 Task: Create a due date automation trigger when advanced on, 2 working days after a card is due add dates due this week at 11:00 AM.
Action: Mouse moved to (945, 67)
Screenshot: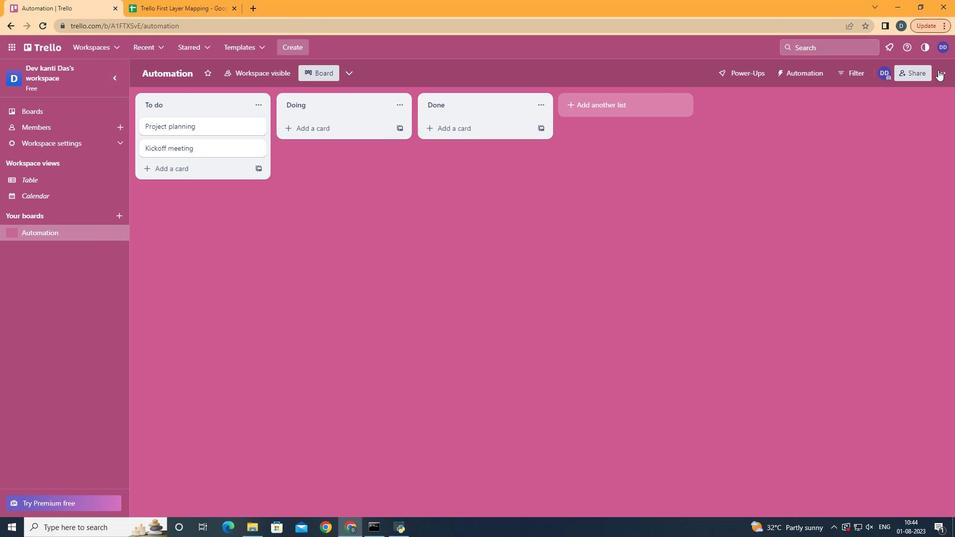
Action: Mouse pressed left at (945, 67)
Screenshot: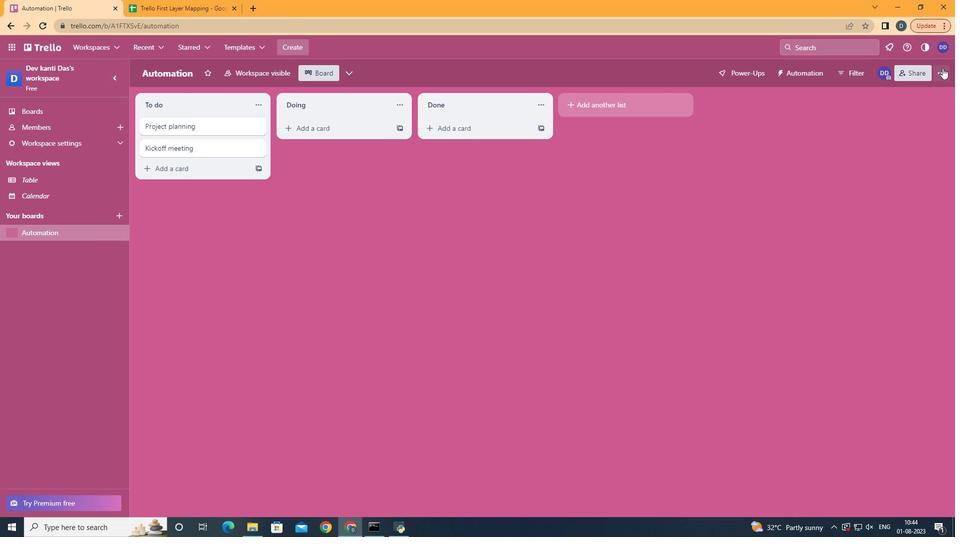 
Action: Mouse moved to (874, 208)
Screenshot: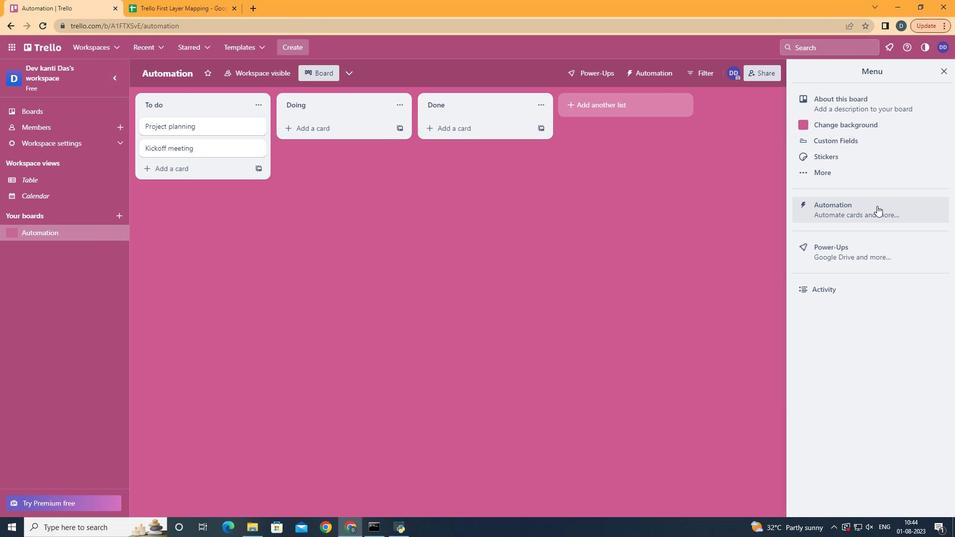 
Action: Mouse pressed left at (874, 208)
Screenshot: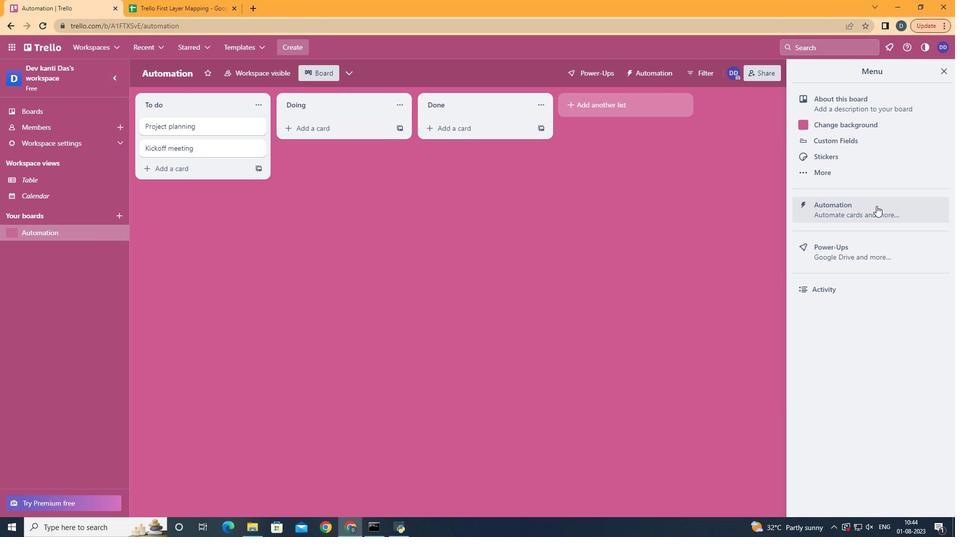 
Action: Mouse moved to (198, 196)
Screenshot: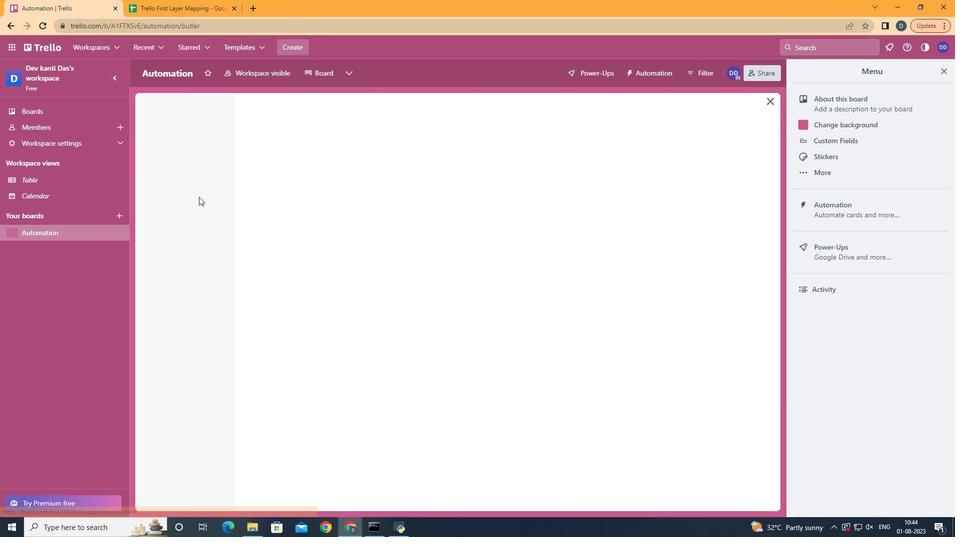 
Action: Mouse pressed left at (198, 196)
Screenshot: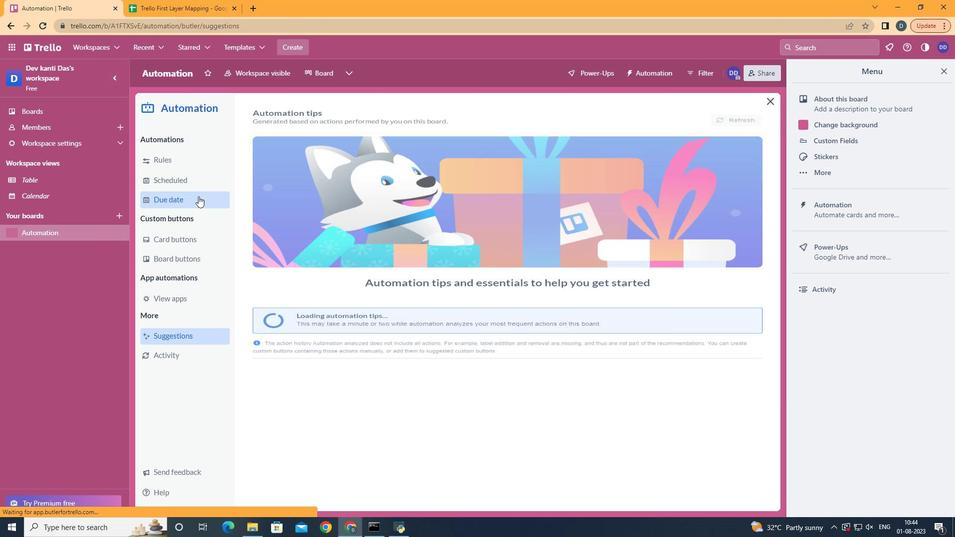 
Action: Mouse moved to (703, 120)
Screenshot: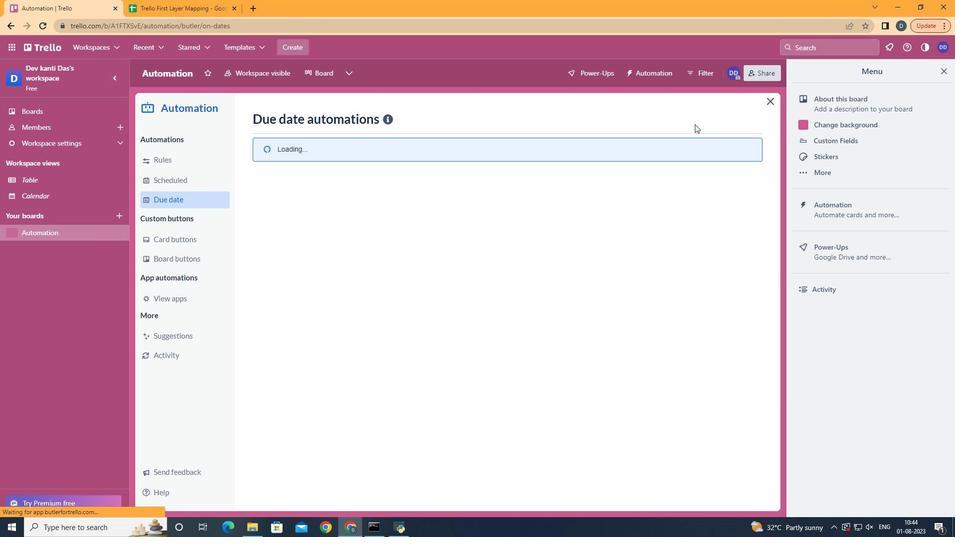 
Action: Mouse pressed left at (703, 120)
Screenshot: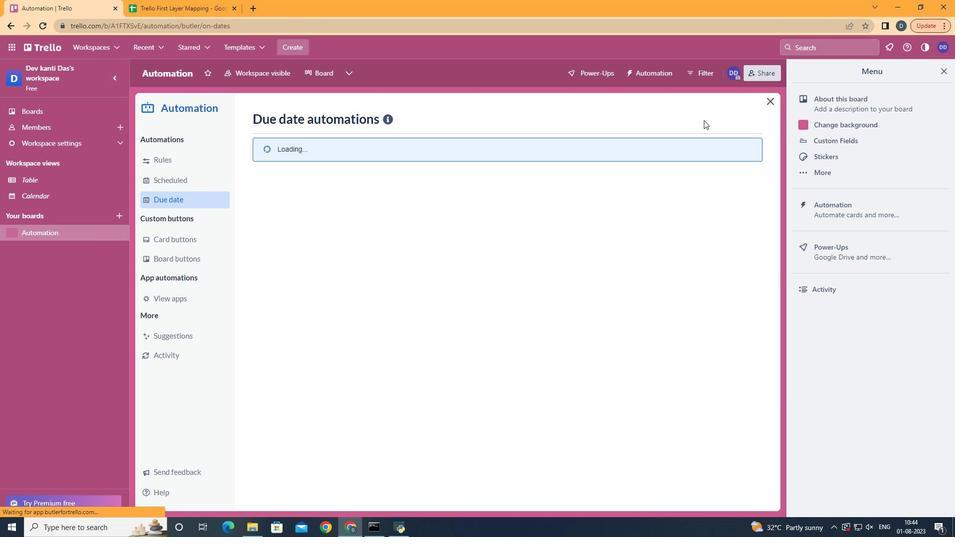 
Action: Mouse moved to (523, 202)
Screenshot: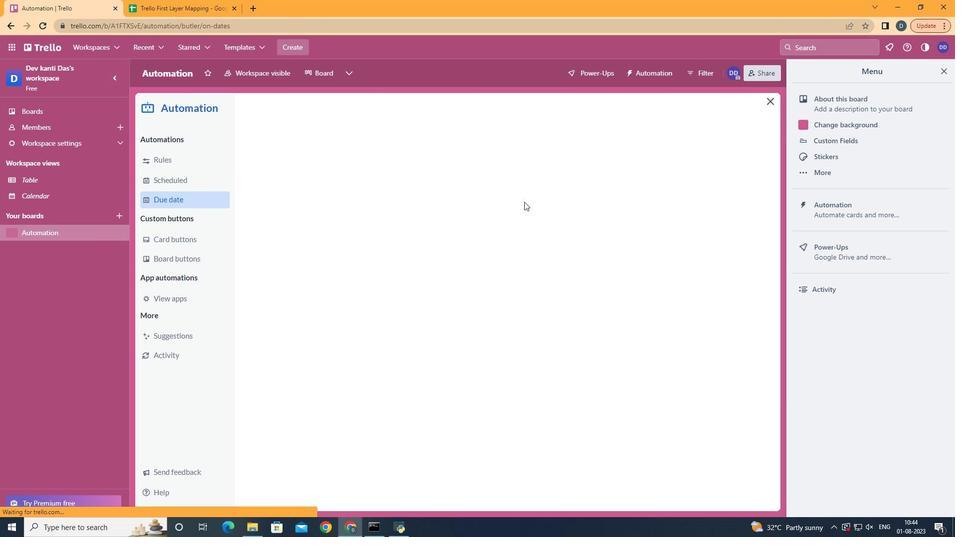 
Action: Mouse pressed left at (523, 202)
Screenshot: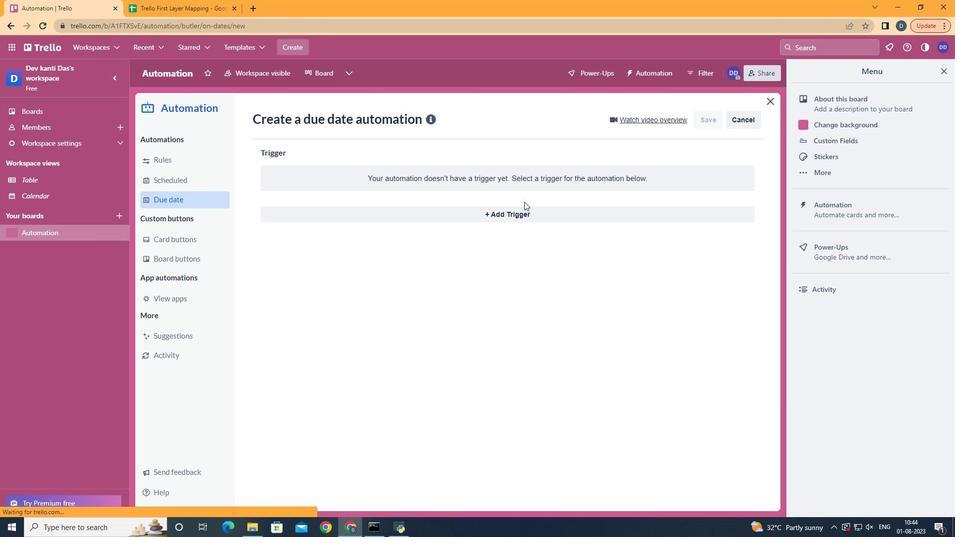 
Action: Mouse moved to (517, 216)
Screenshot: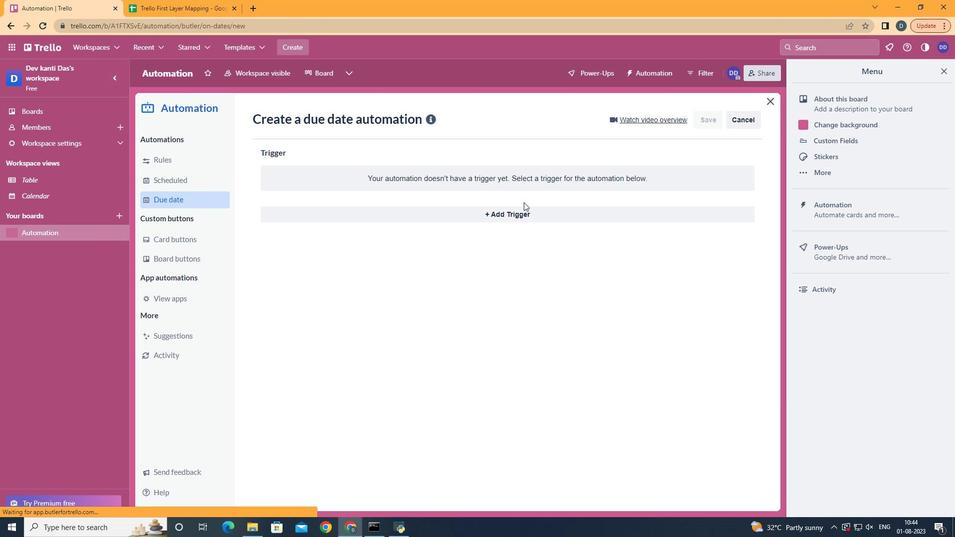 
Action: Mouse pressed left at (517, 216)
Screenshot: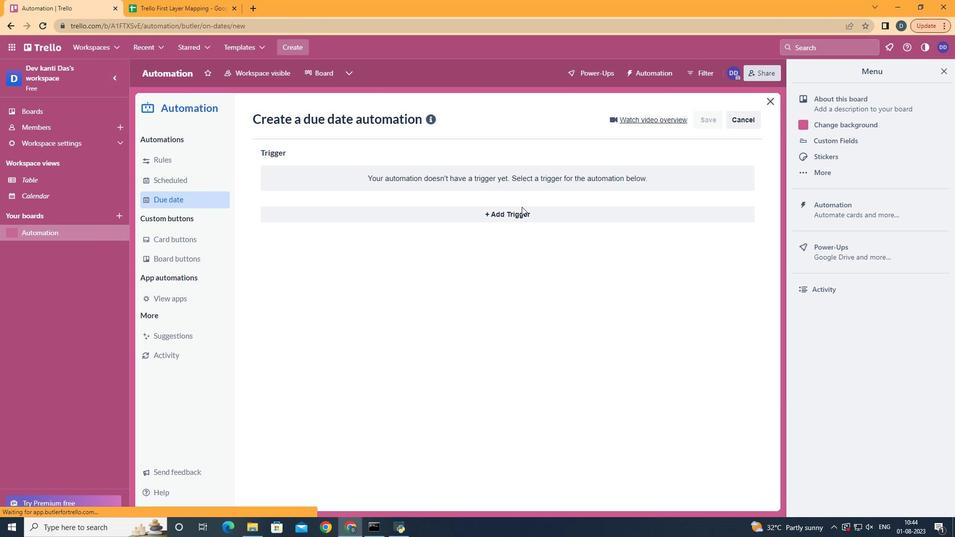 
Action: Mouse moved to (319, 399)
Screenshot: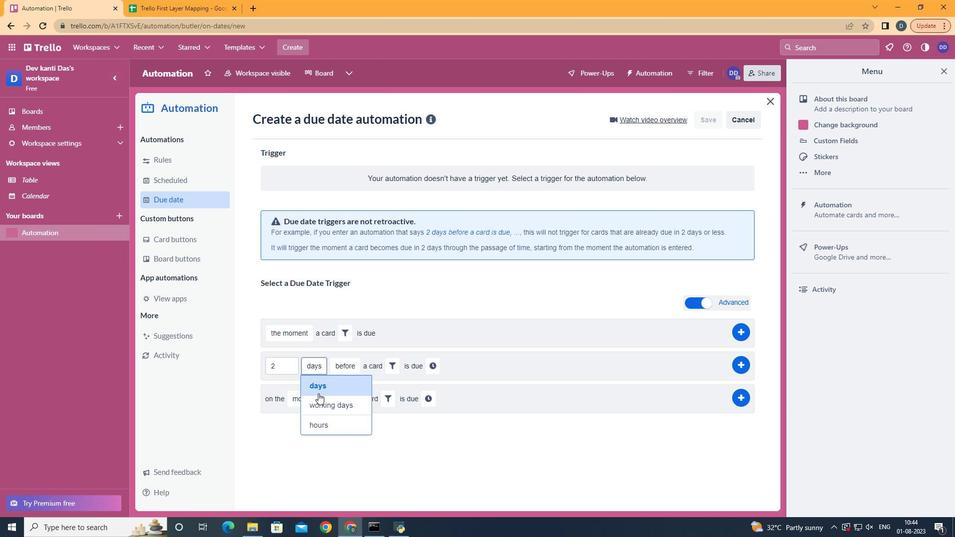 
Action: Mouse pressed left at (319, 399)
Screenshot: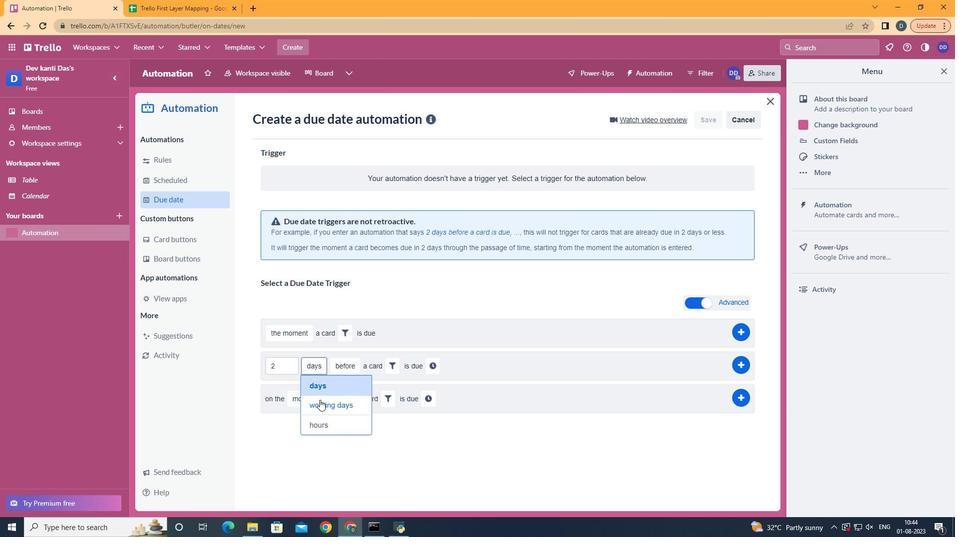 
Action: Mouse moved to (369, 407)
Screenshot: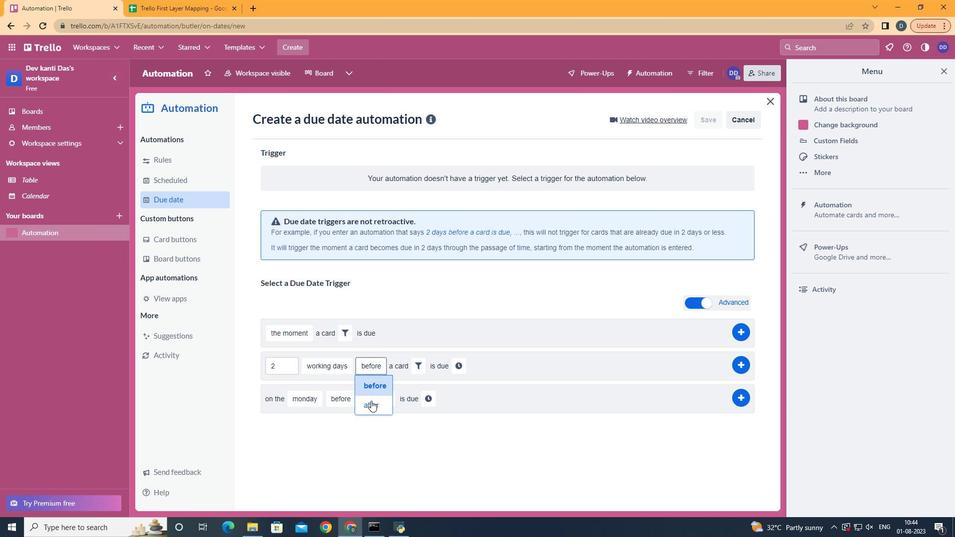 
Action: Mouse pressed left at (369, 407)
Screenshot: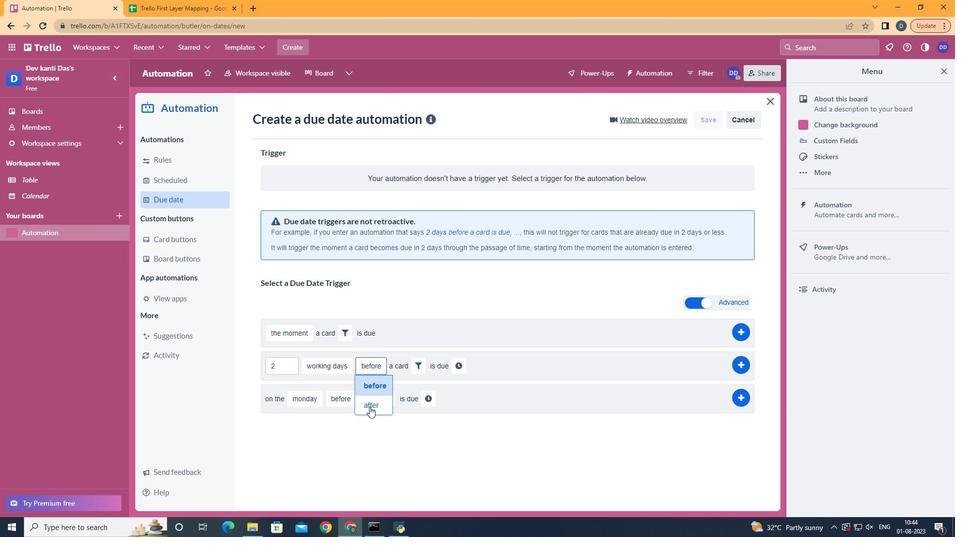 
Action: Mouse moved to (410, 371)
Screenshot: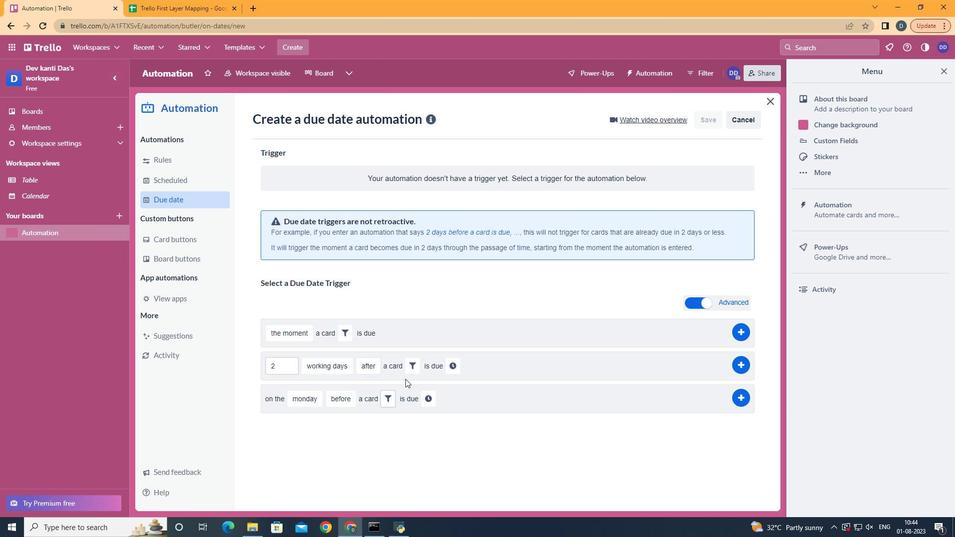 
Action: Mouse pressed left at (410, 371)
Screenshot: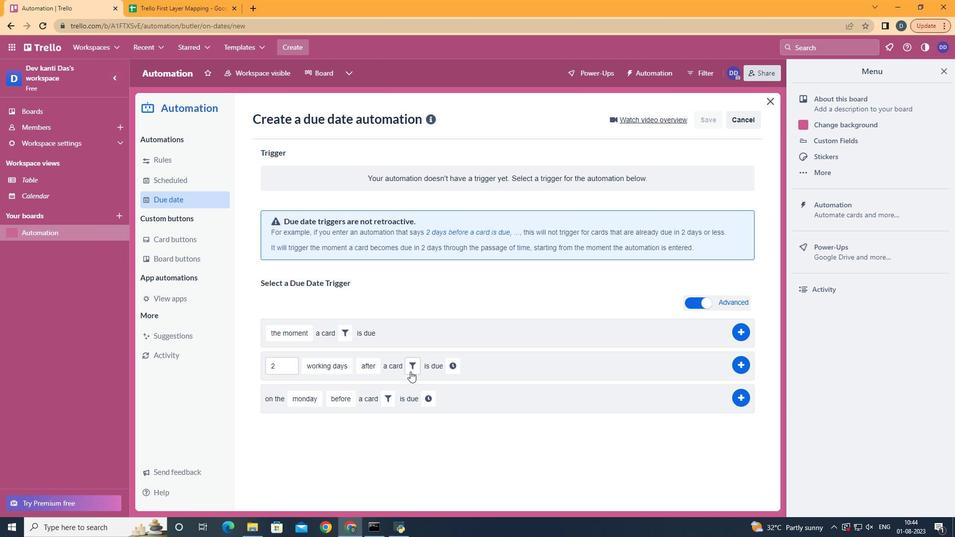 
Action: Mouse moved to (466, 398)
Screenshot: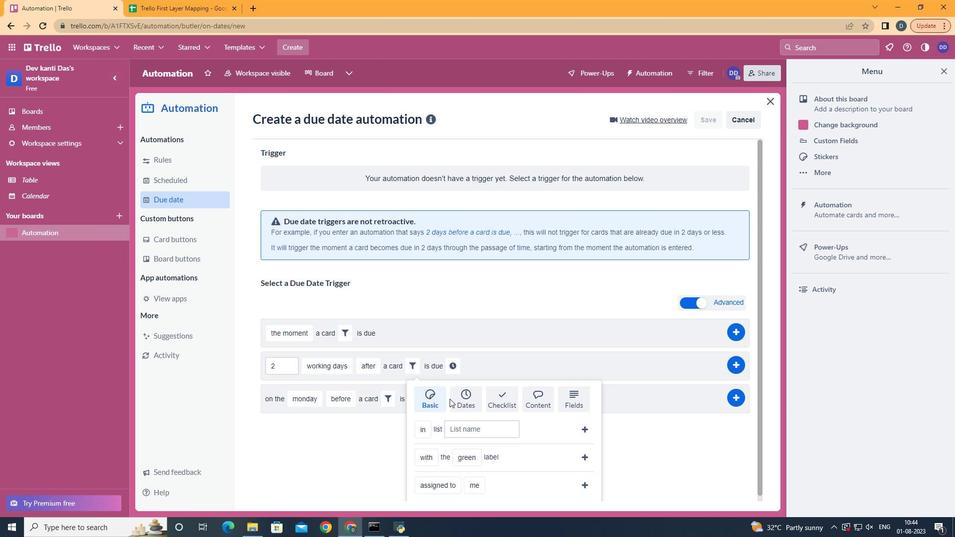 
Action: Mouse pressed left at (466, 398)
Screenshot: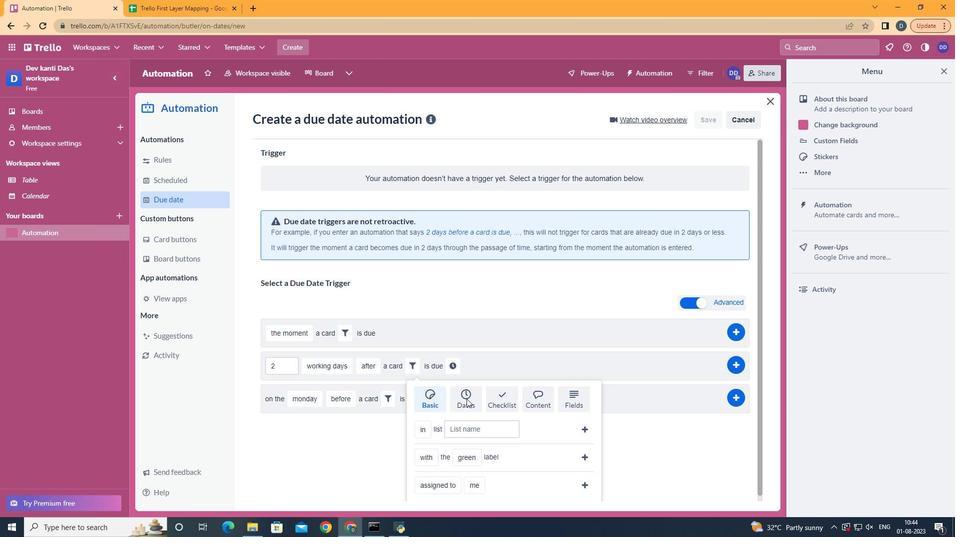 
Action: Mouse moved to (465, 397)
Screenshot: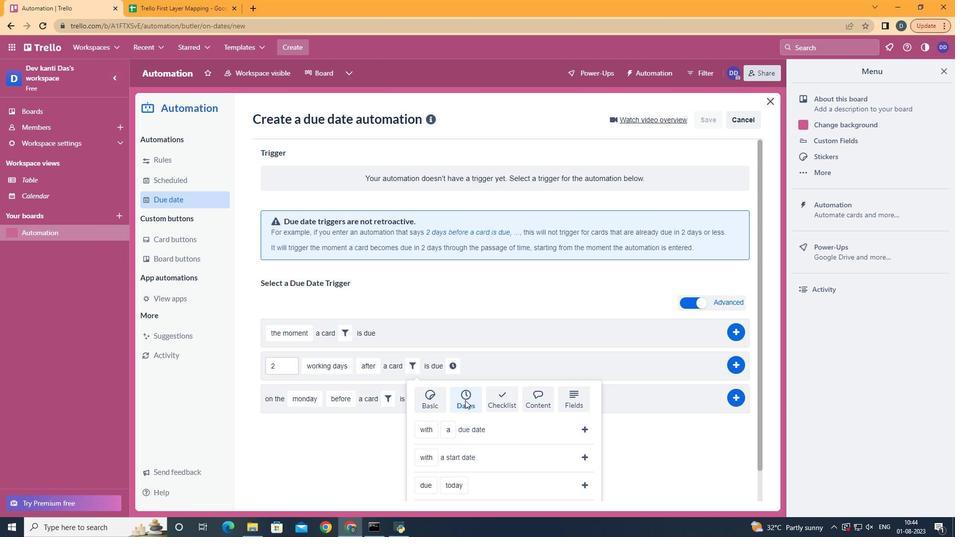 
Action: Mouse scrolled (465, 396) with delta (0, 0)
Screenshot: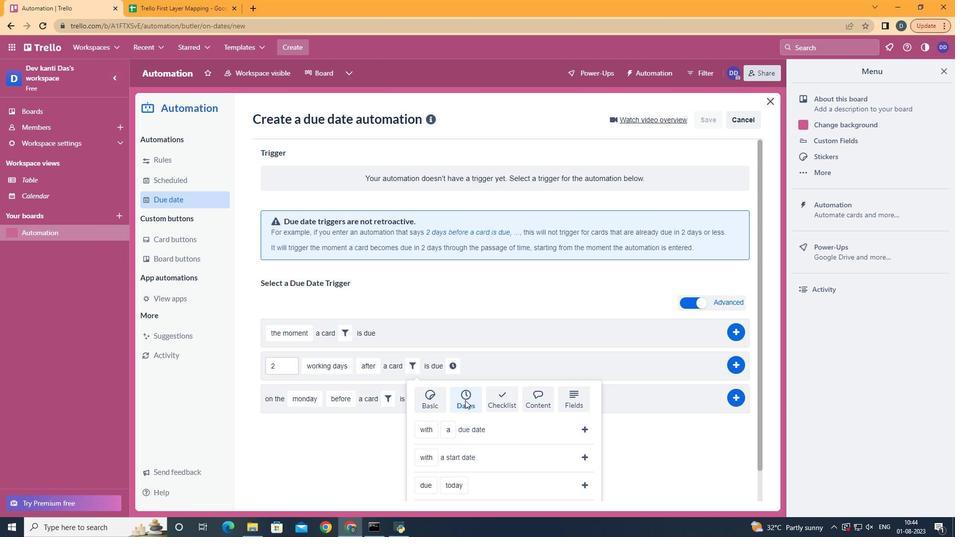 
Action: Mouse scrolled (465, 396) with delta (0, 0)
Screenshot: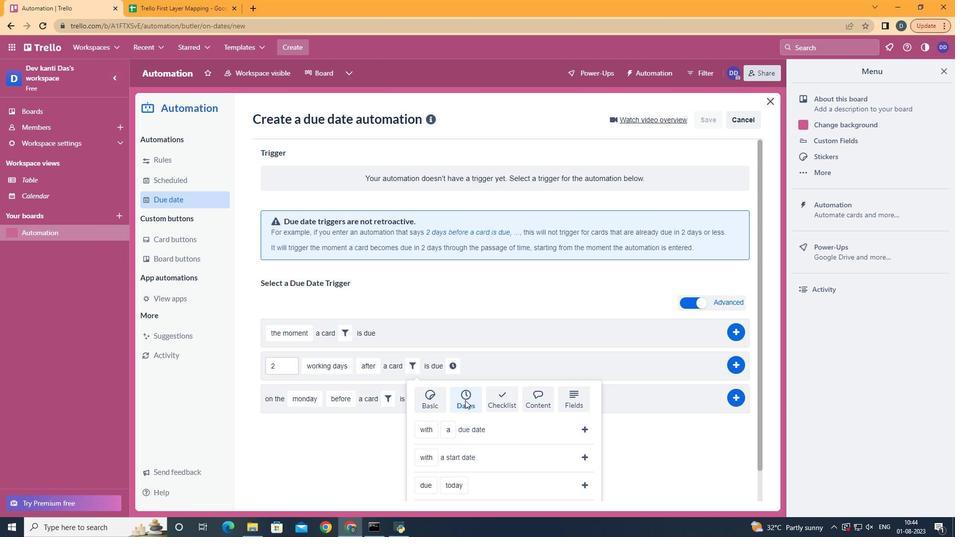 
Action: Mouse scrolled (465, 396) with delta (0, 0)
Screenshot: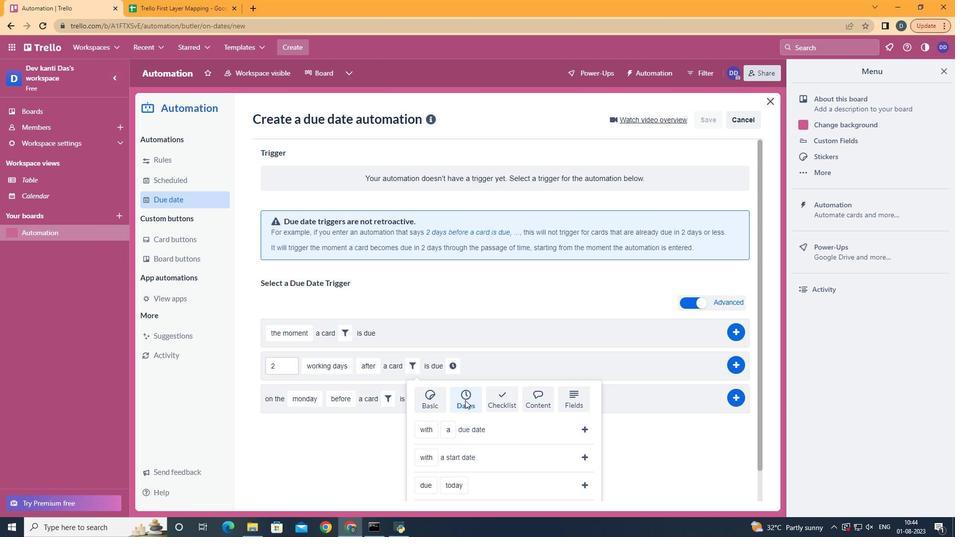 
Action: Mouse scrolled (465, 396) with delta (0, 0)
Screenshot: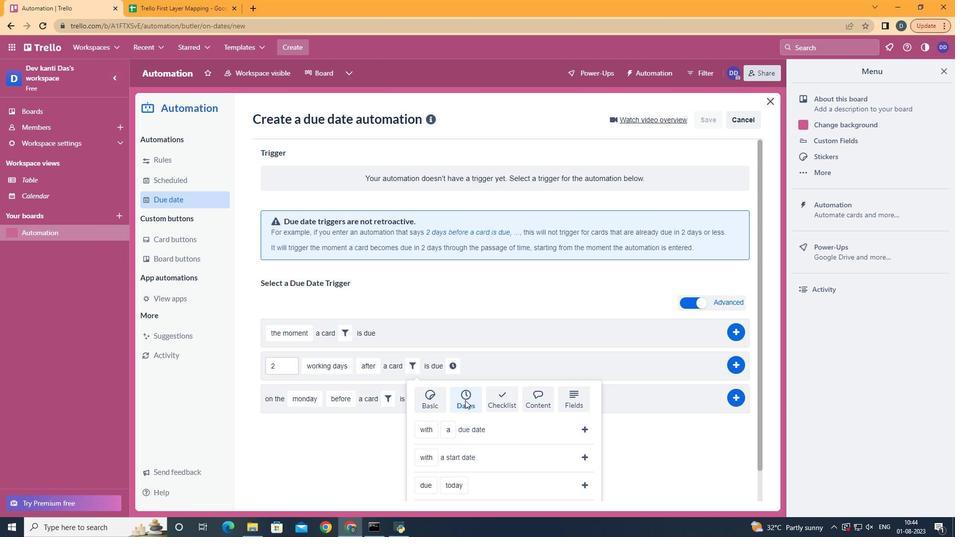 
Action: Mouse scrolled (465, 396) with delta (0, 0)
Screenshot: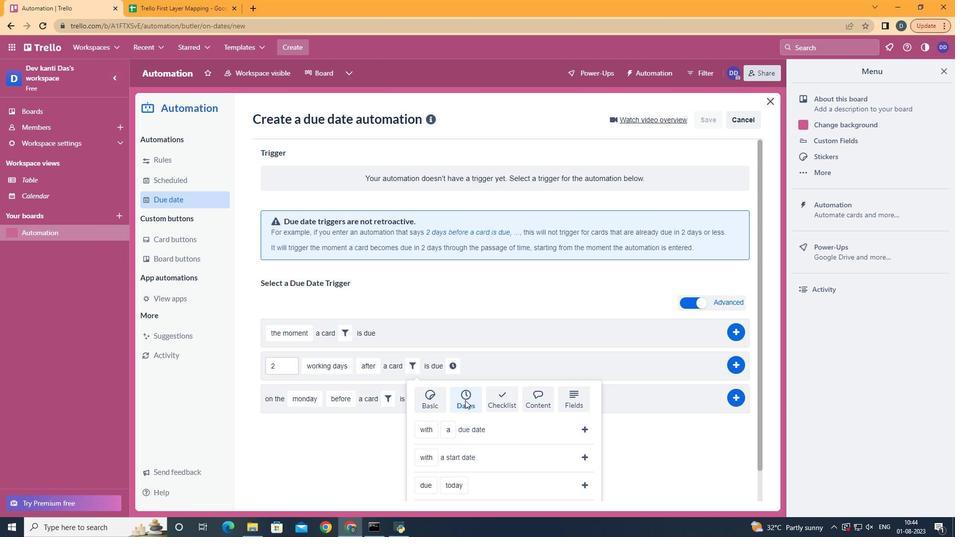 
Action: Mouse moved to (443, 375)
Screenshot: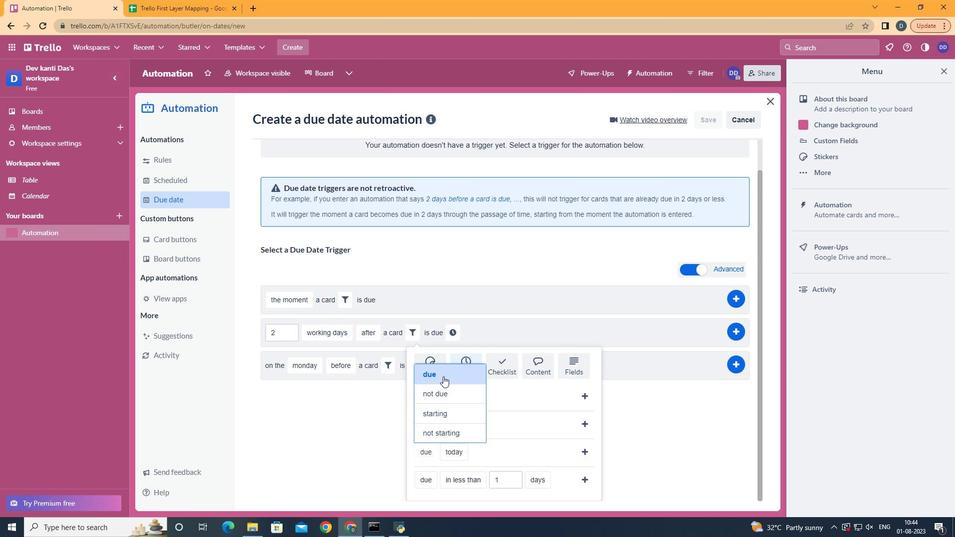 
Action: Mouse pressed left at (443, 375)
Screenshot: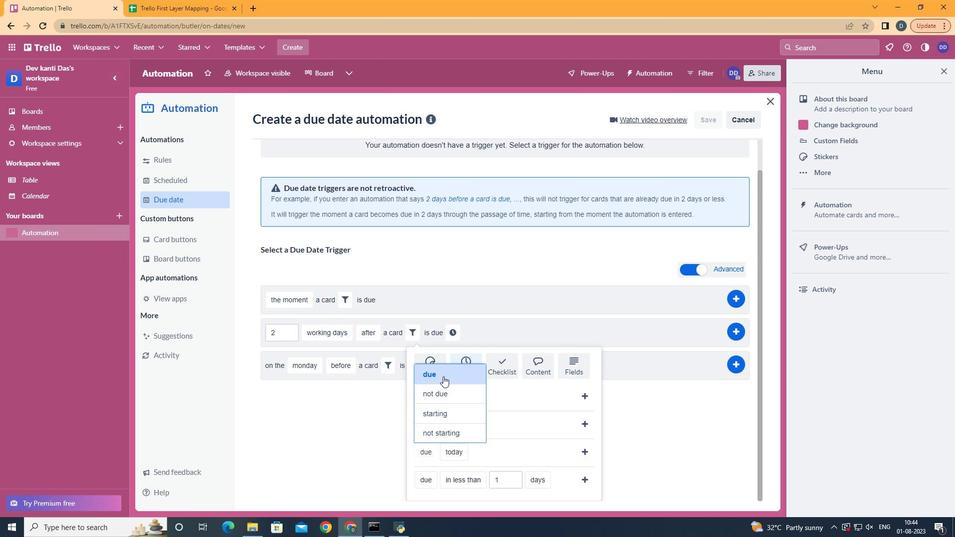 
Action: Mouse moved to (472, 373)
Screenshot: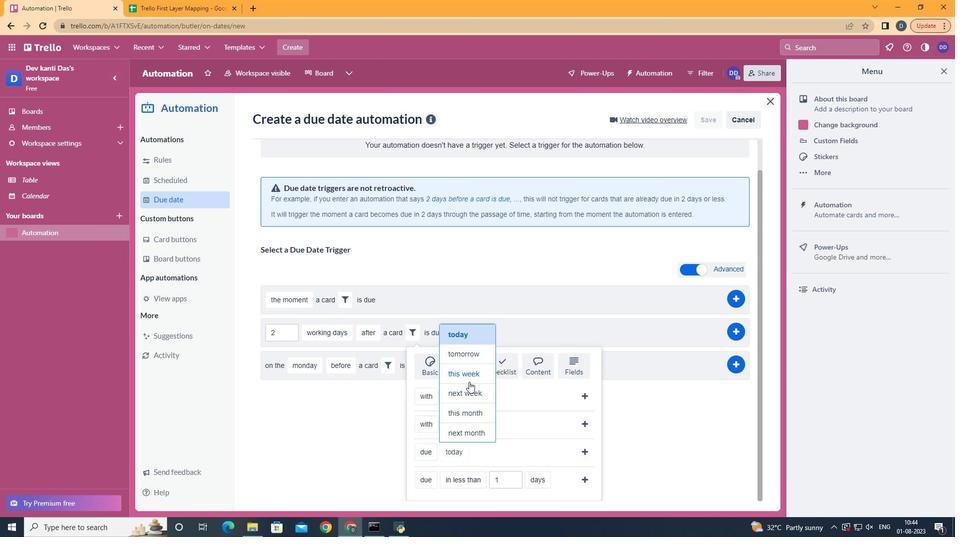 
Action: Mouse pressed left at (472, 373)
Screenshot: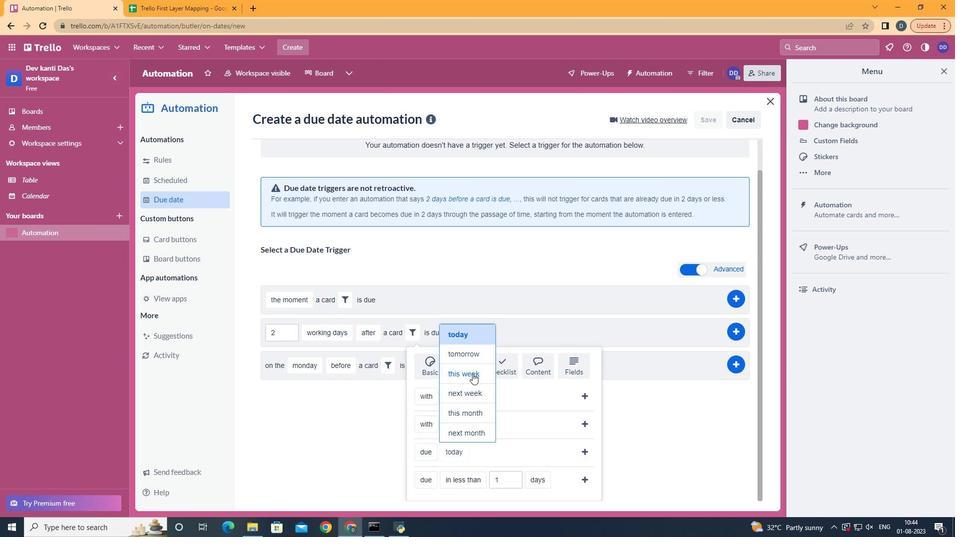 
Action: Mouse moved to (585, 447)
Screenshot: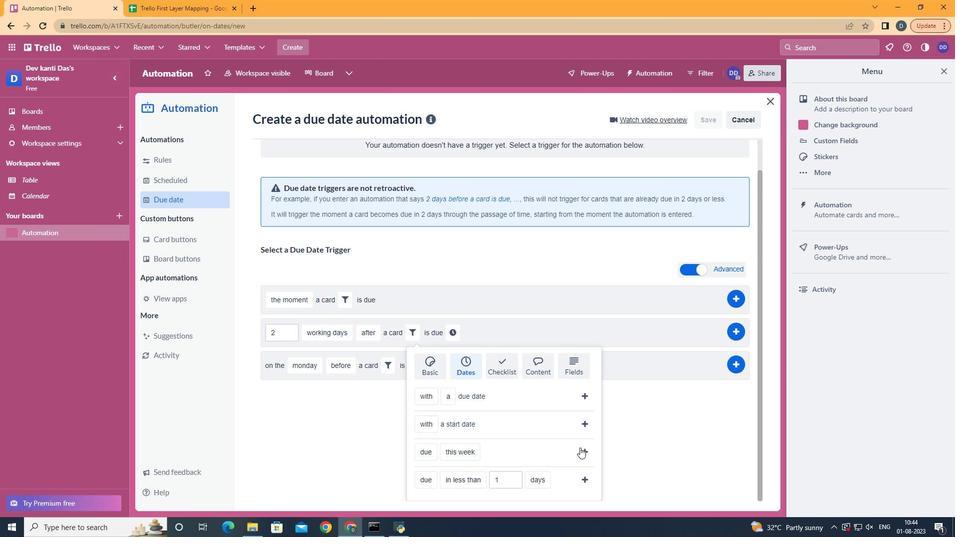 
Action: Mouse pressed left at (585, 447)
Screenshot: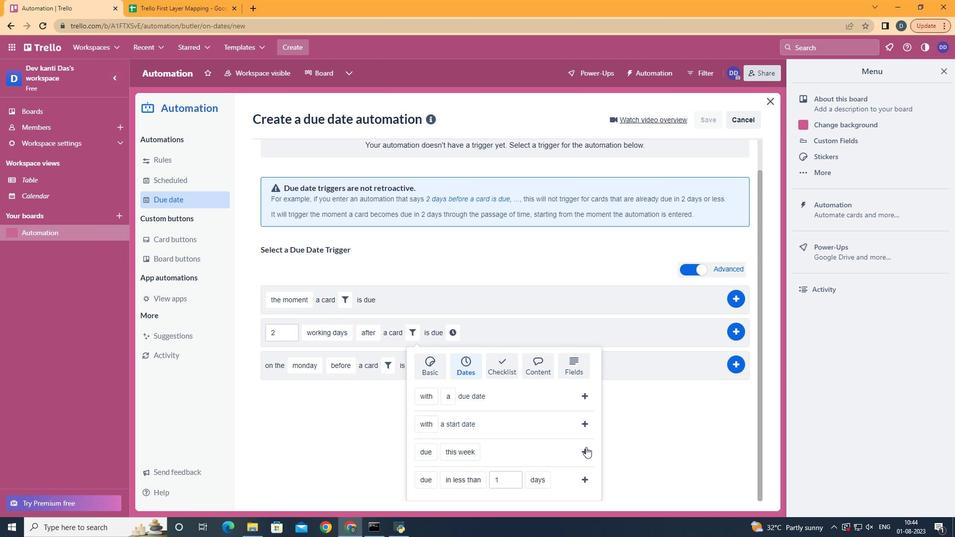 
Action: Mouse moved to (523, 368)
Screenshot: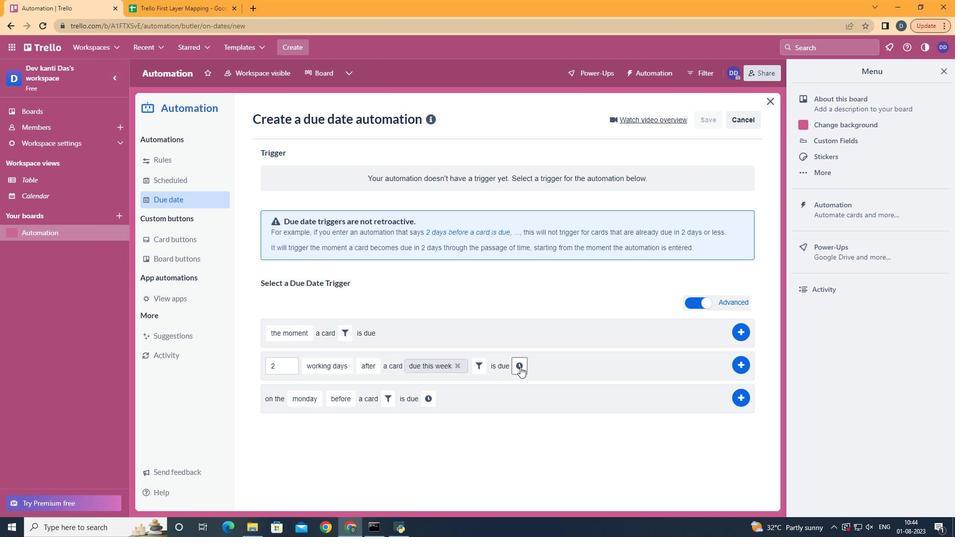 
Action: Mouse pressed left at (523, 368)
Screenshot: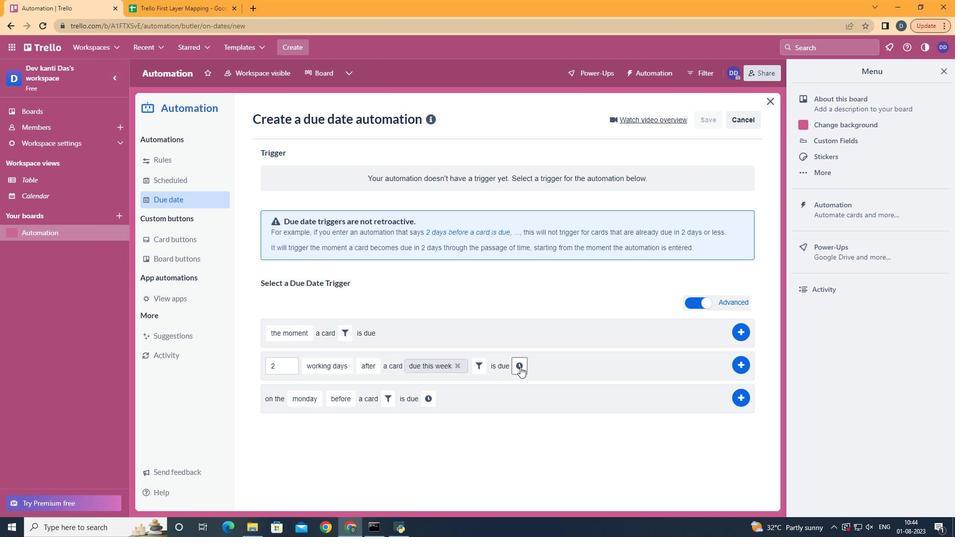 
Action: Mouse moved to (544, 369)
Screenshot: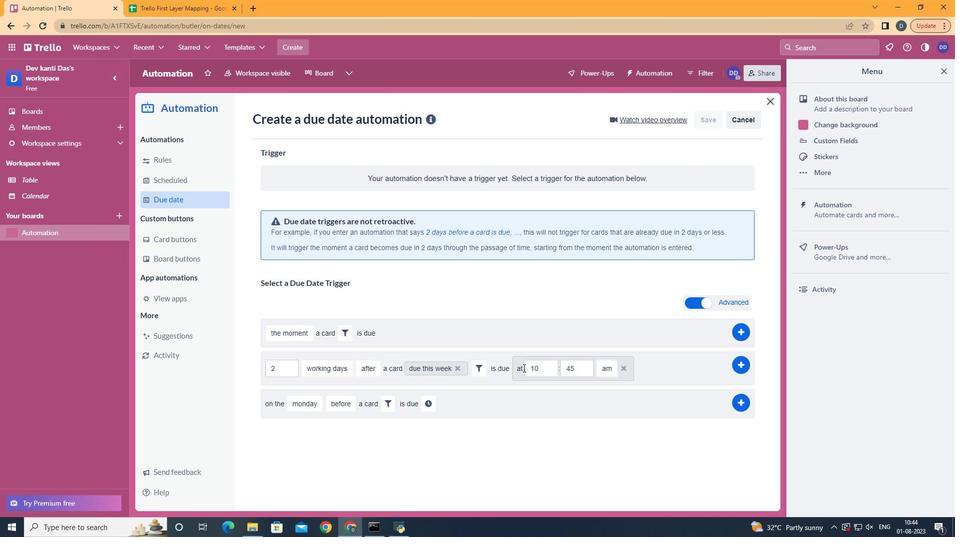 
Action: Mouse pressed left at (544, 369)
Screenshot: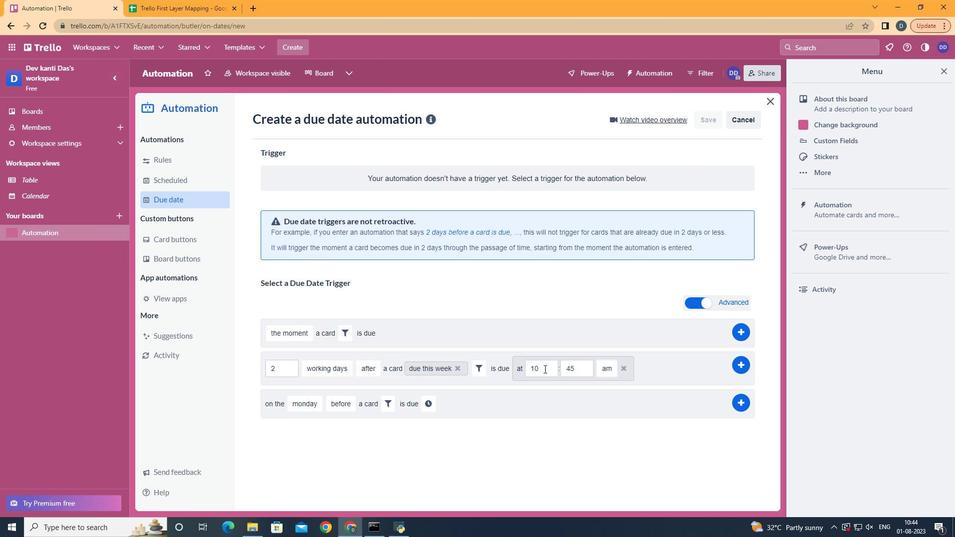 
Action: Mouse moved to (547, 368)
Screenshot: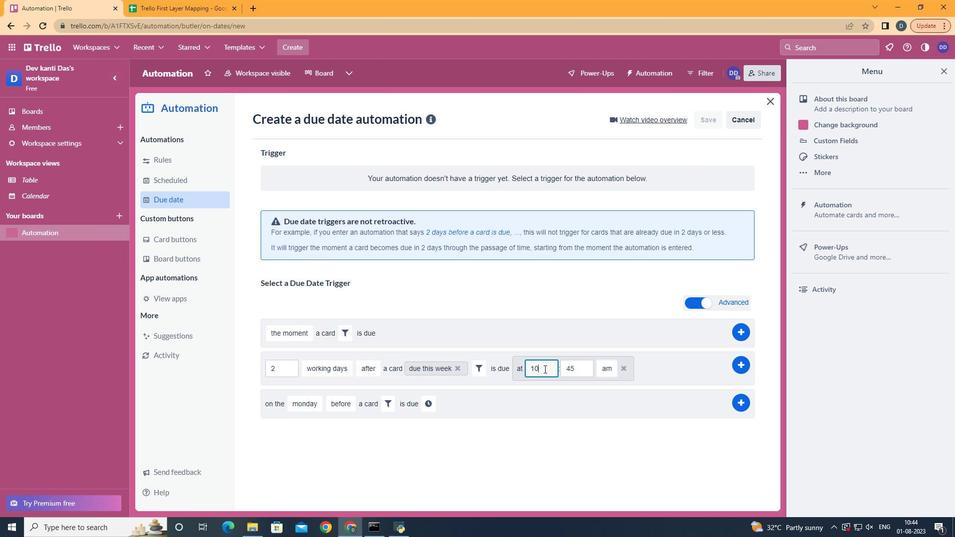 
Action: Key pressed <Key.backspace>1
Screenshot: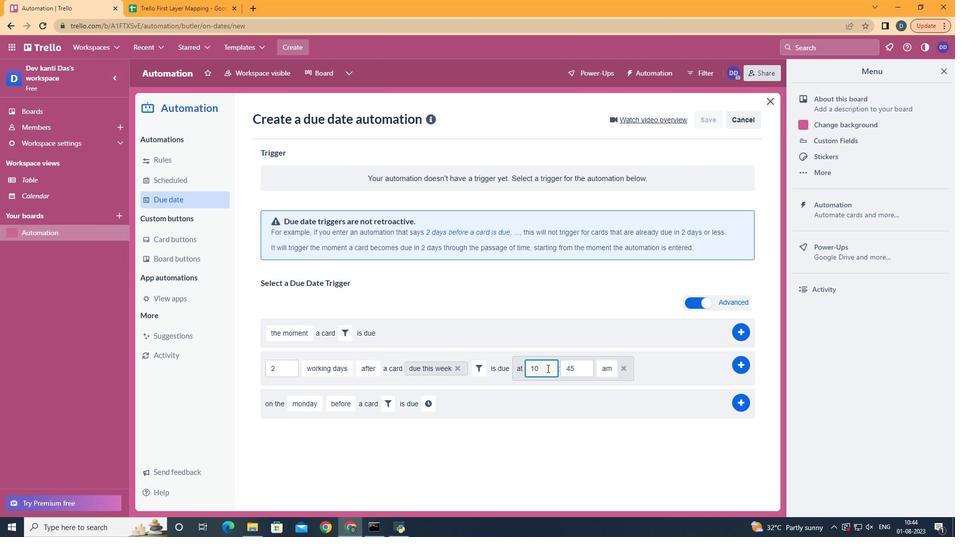 
Action: Mouse moved to (576, 366)
Screenshot: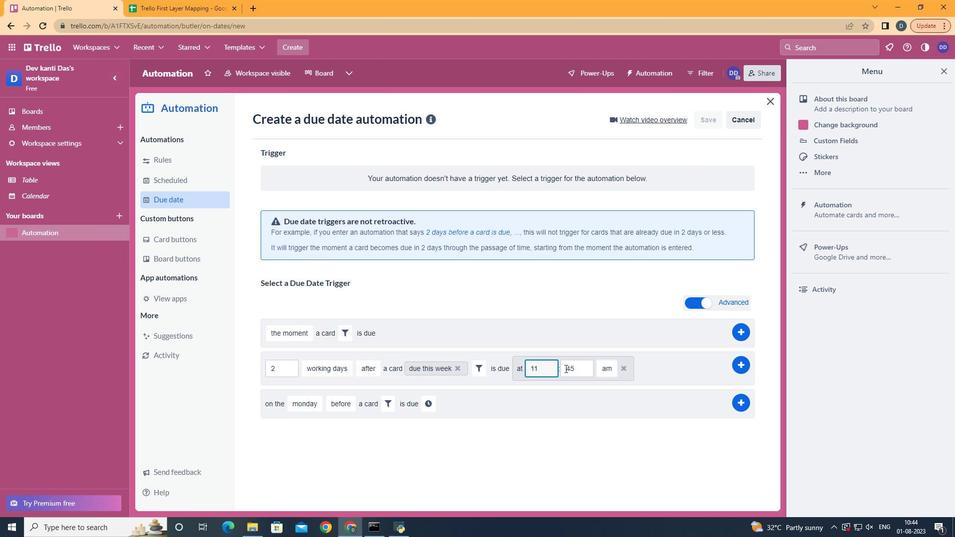 
Action: Mouse pressed left at (576, 366)
Screenshot: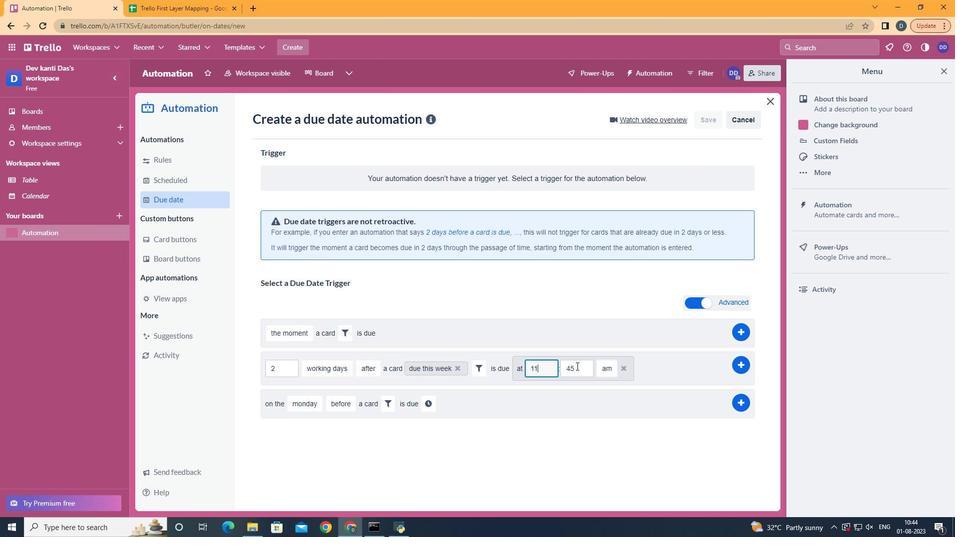 
Action: Mouse moved to (575, 366)
Screenshot: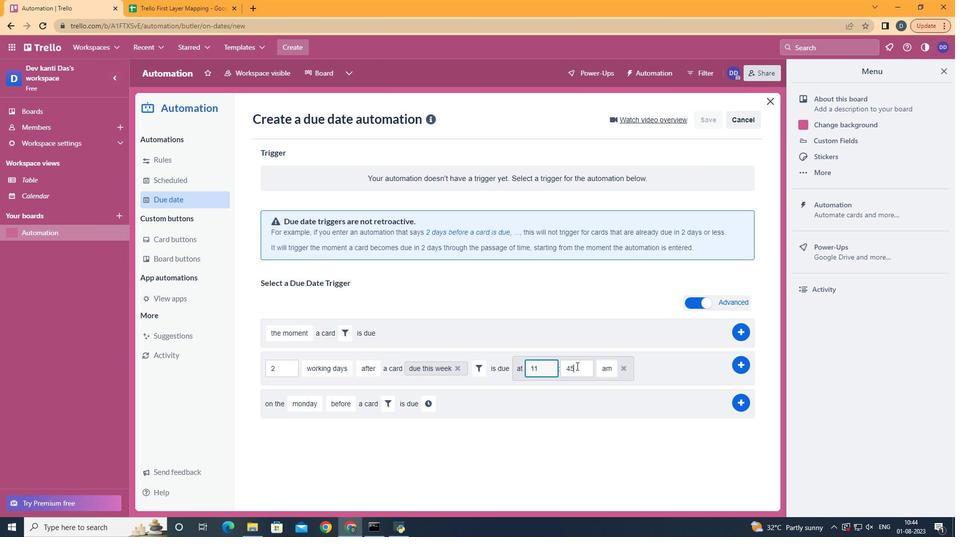 
Action: Key pressed <Key.backspace><Key.backspace>00
Screenshot: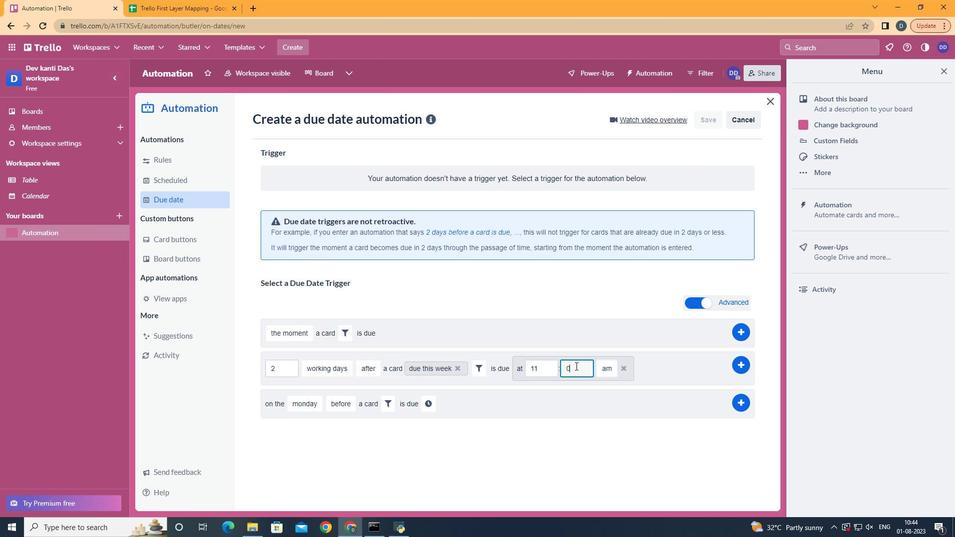 
Action: Mouse moved to (606, 382)
Screenshot: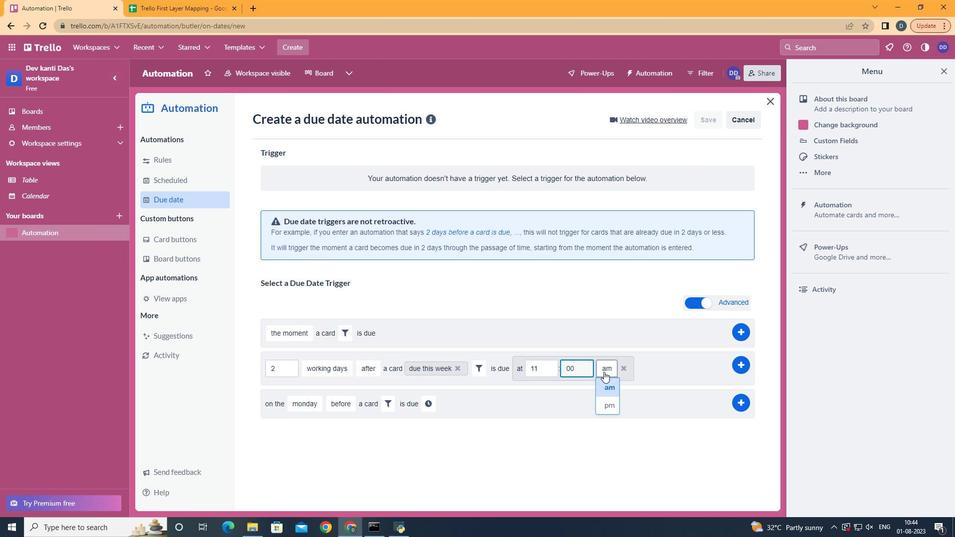 
Action: Mouse pressed left at (606, 382)
Screenshot: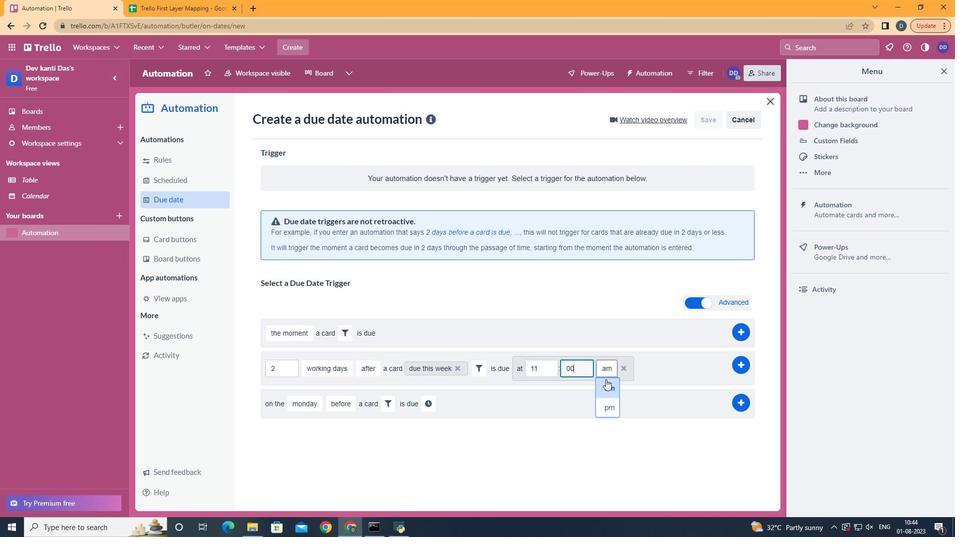 
Action: Mouse moved to (746, 375)
Screenshot: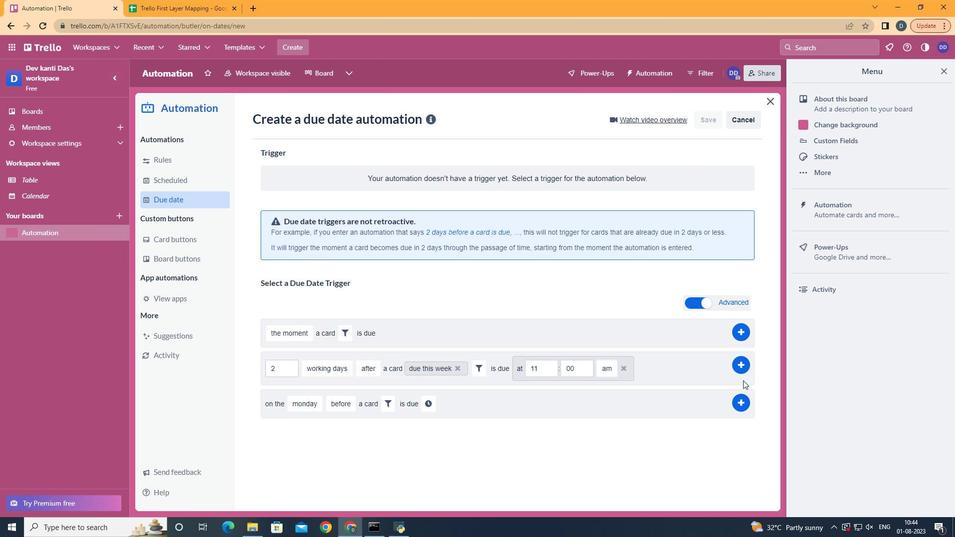 
Action: Mouse pressed left at (746, 375)
Screenshot: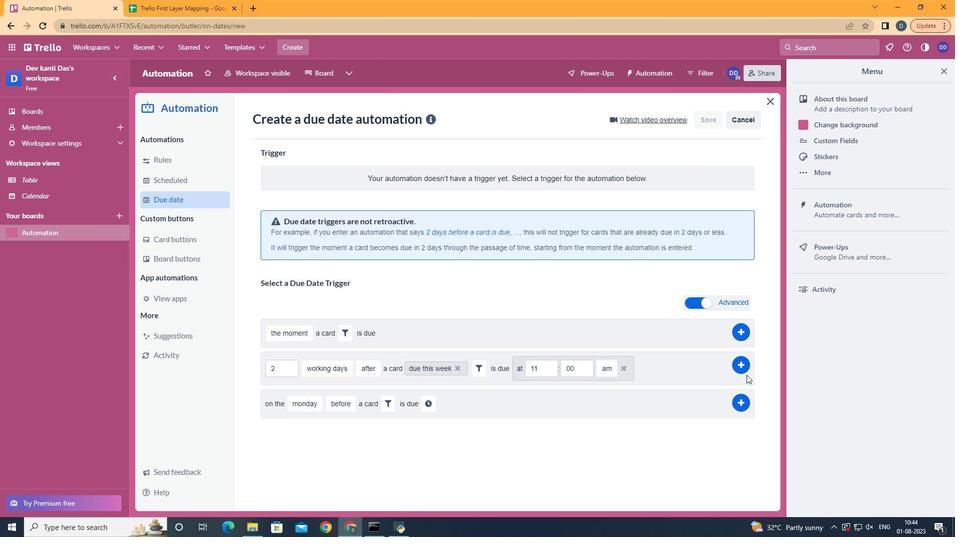 
Action: Mouse moved to (743, 370)
Screenshot: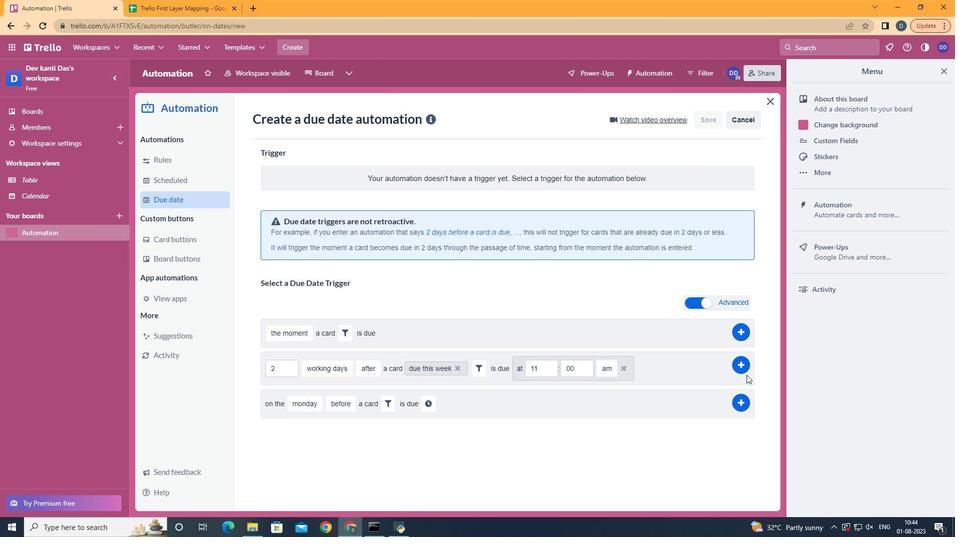 
Action: Mouse pressed left at (743, 370)
Screenshot: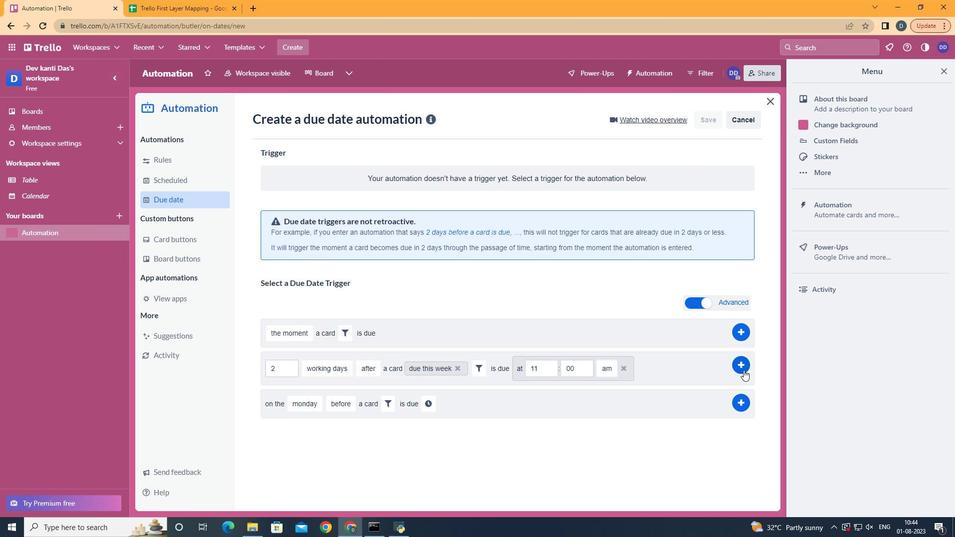 
Action: Mouse moved to (304, 195)
Screenshot: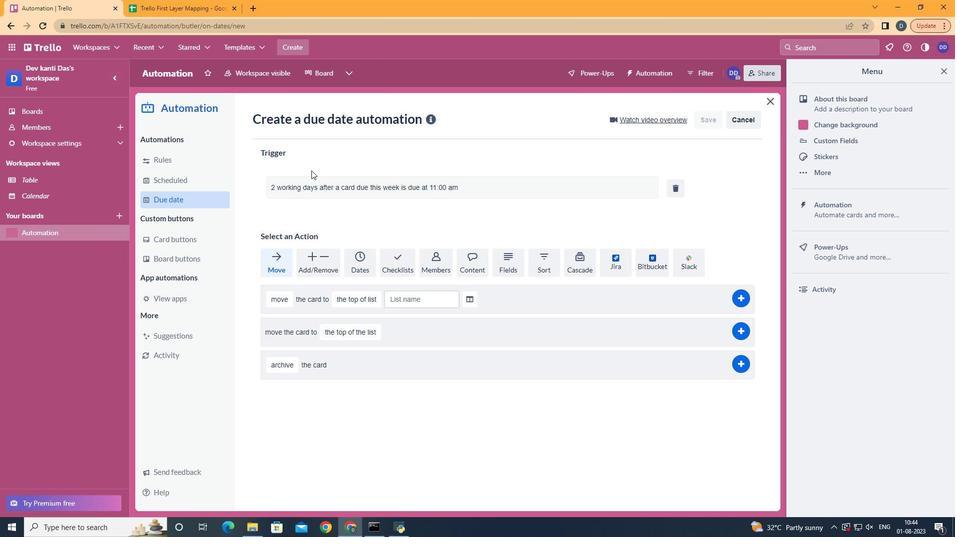 
